 Task: In the sheet Budget Analysis ToolFont size of heading  18 Font style of dataoswald 'Font size of data '9 Alignment of headline & dataAlign center.   Fill color in heading, Red Font color of dataIn the sheet   Apex Sales   book
Action: Mouse moved to (24, 118)
Screenshot: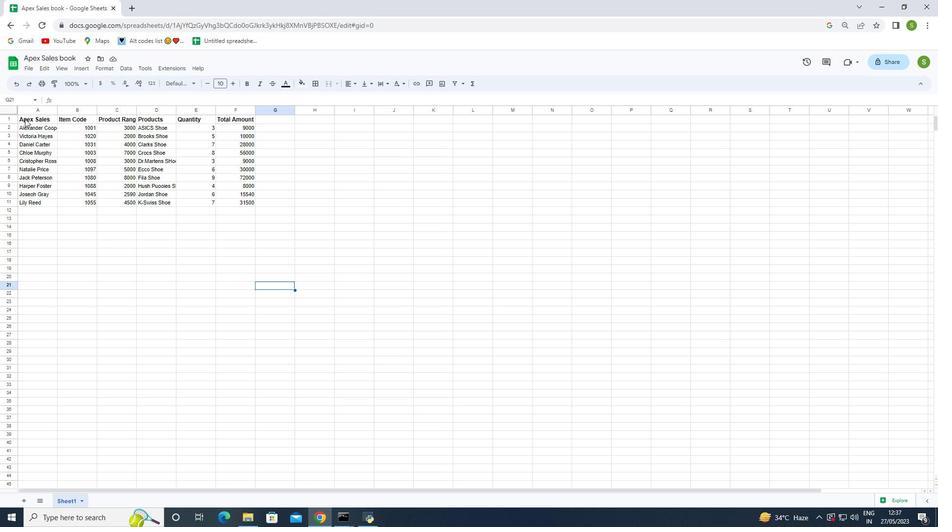 
Action: Mouse pressed left at (24, 118)
Screenshot: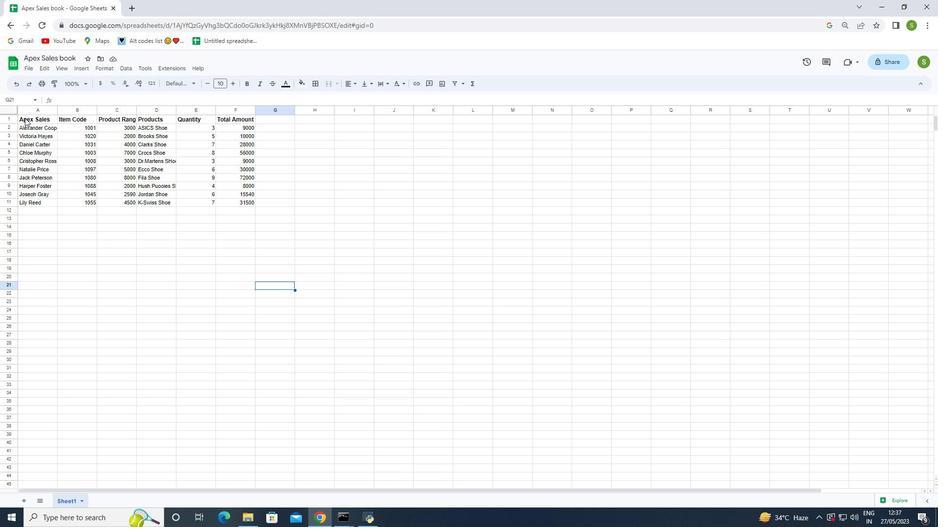 
Action: Mouse moved to (233, 82)
Screenshot: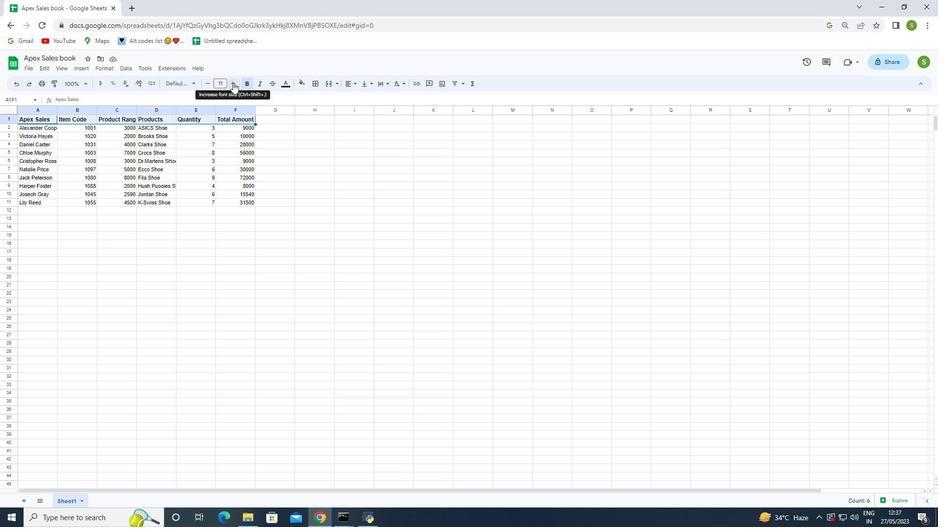 
Action: Mouse pressed left at (233, 82)
Screenshot: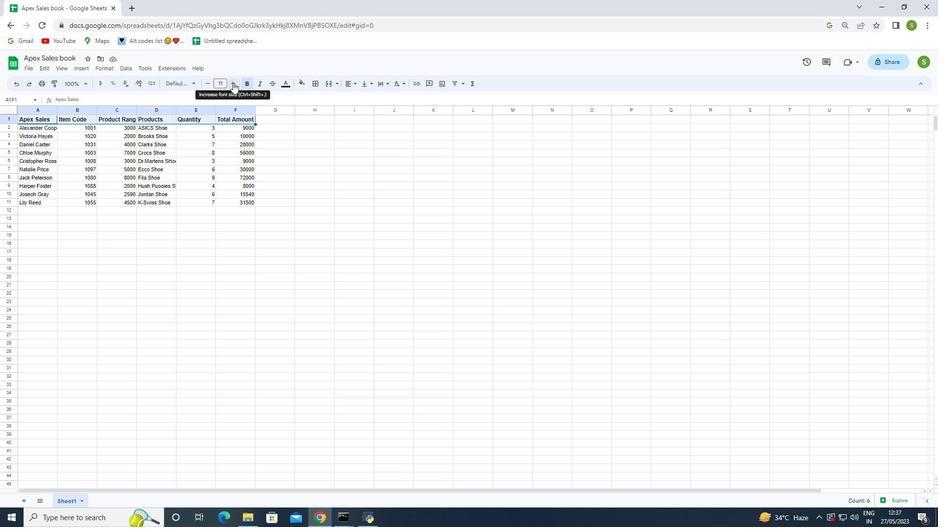 
Action: Mouse pressed left at (233, 82)
Screenshot: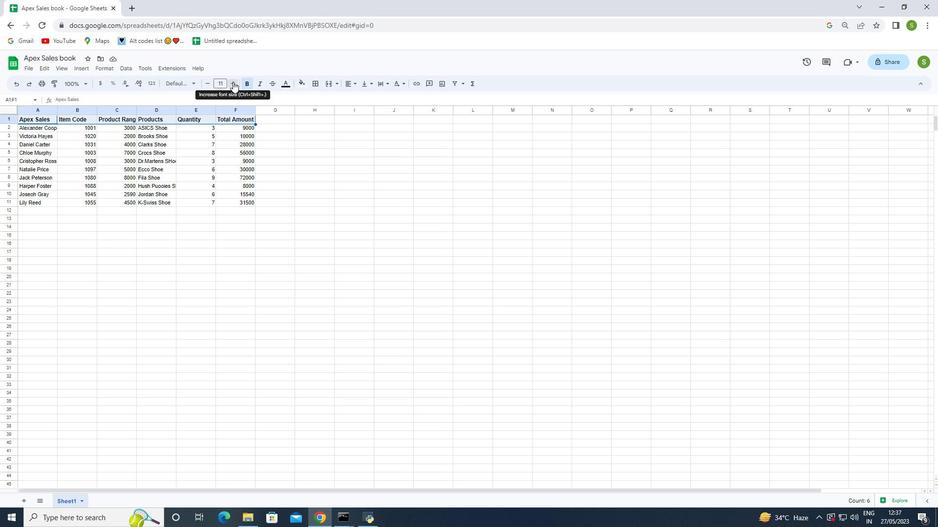 
Action: Mouse pressed left at (233, 82)
Screenshot: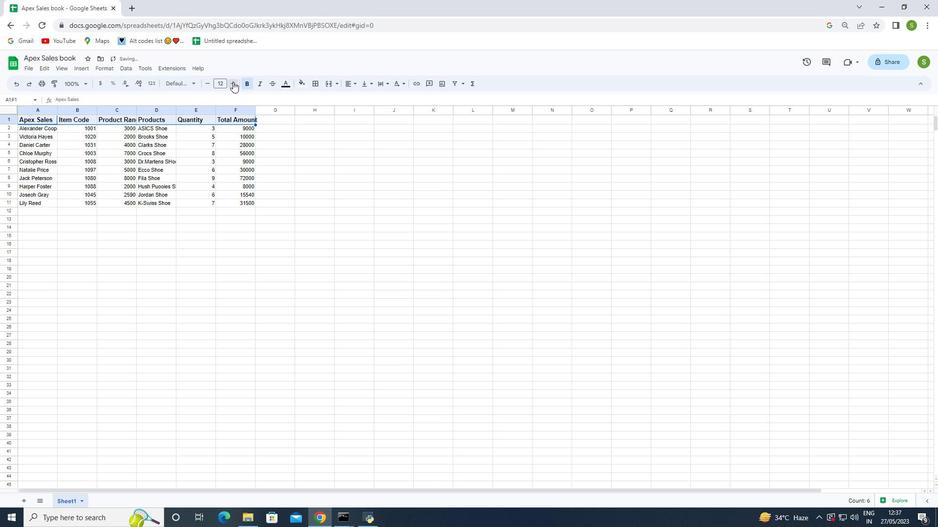 
Action: Mouse pressed left at (233, 82)
Screenshot: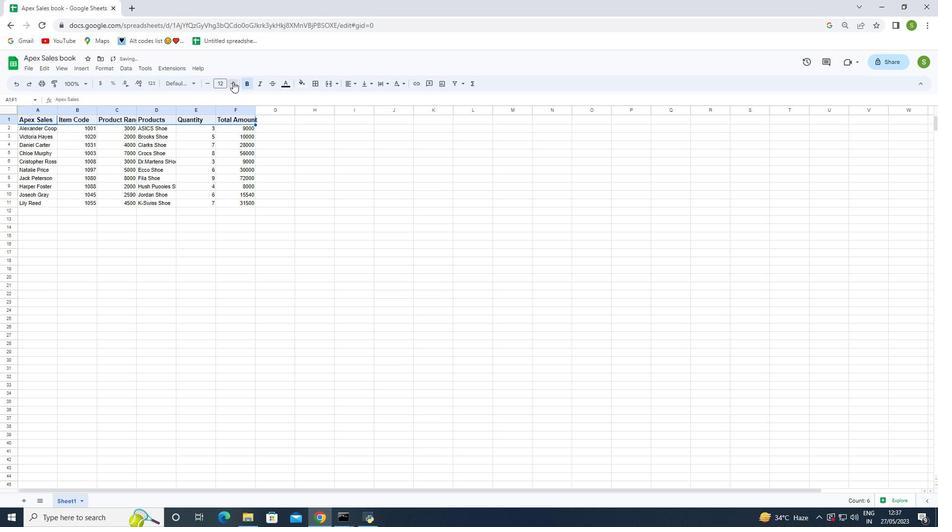 
Action: Mouse pressed left at (233, 82)
Screenshot: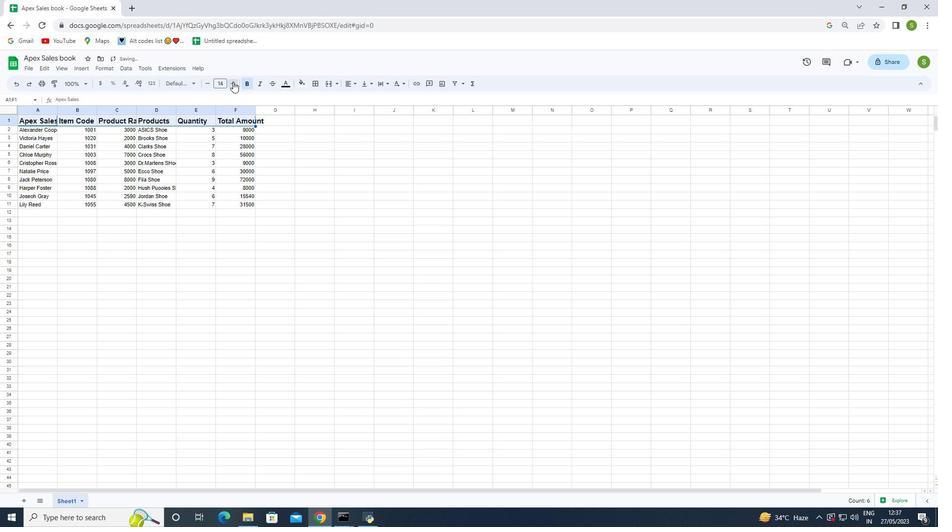 
Action: Mouse moved to (231, 83)
Screenshot: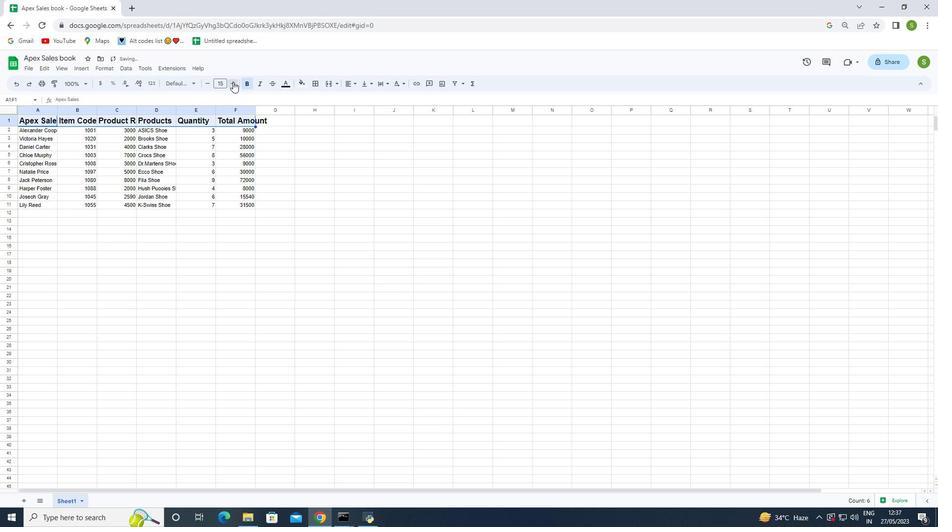 
Action: Mouse pressed left at (231, 83)
Screenshot: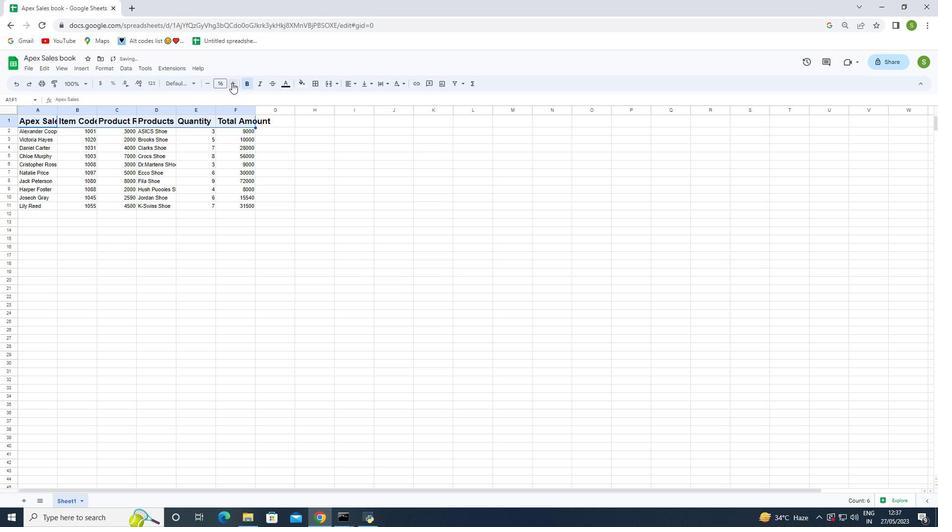 
Action: Mouse pressed left at (231, 83)
Screenshot: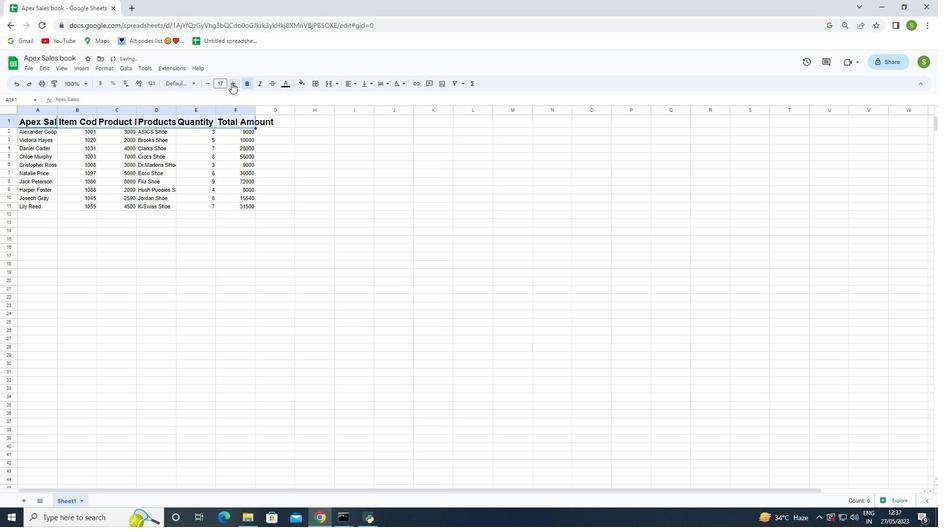 
Action: Mouse moved to (301, 190)
Screenshot: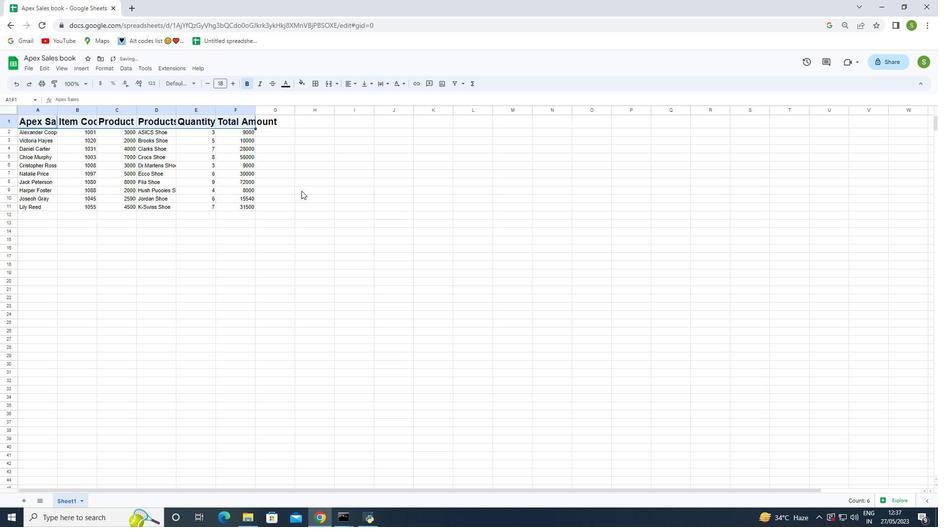 
Action: Mouse pressed left at (301, 190)
Screenshot: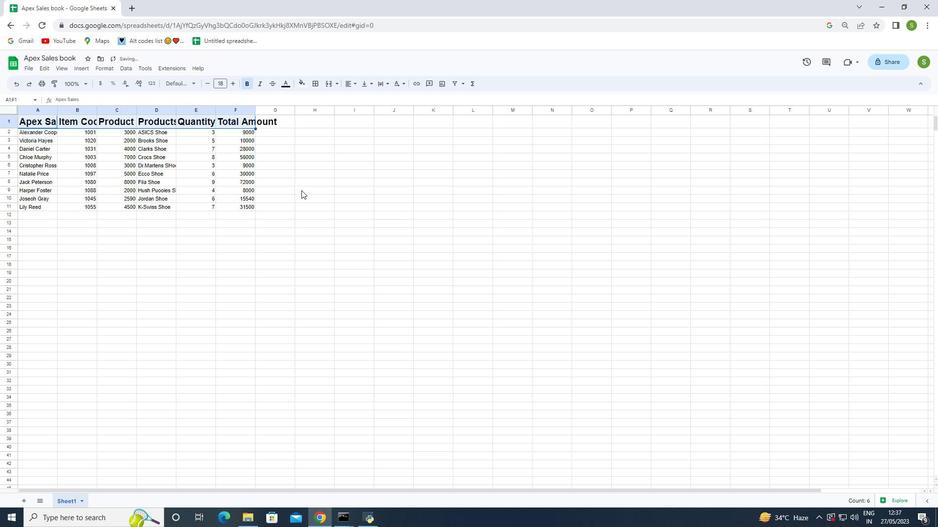 
Action: Mouse moved to (25, 128)
Screenshot: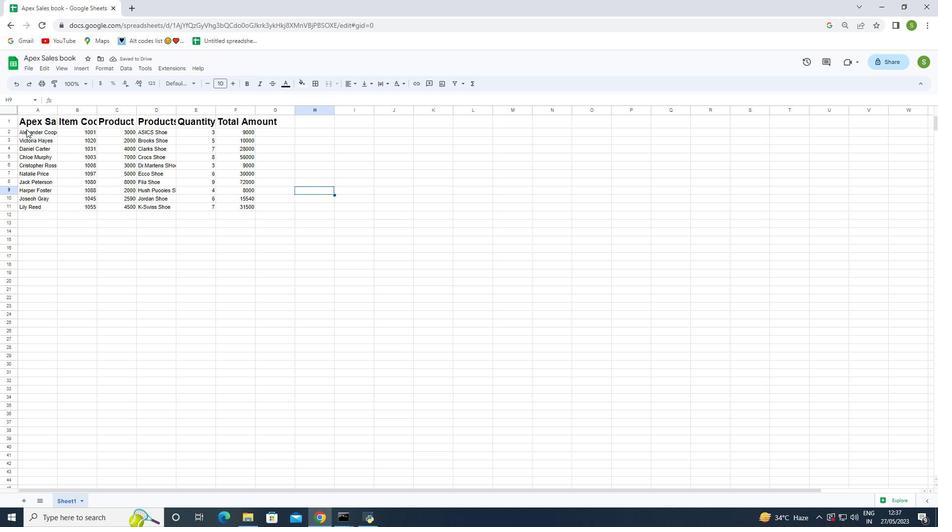 
Action: Mouse pressed left at (25, 128)
Screenshot: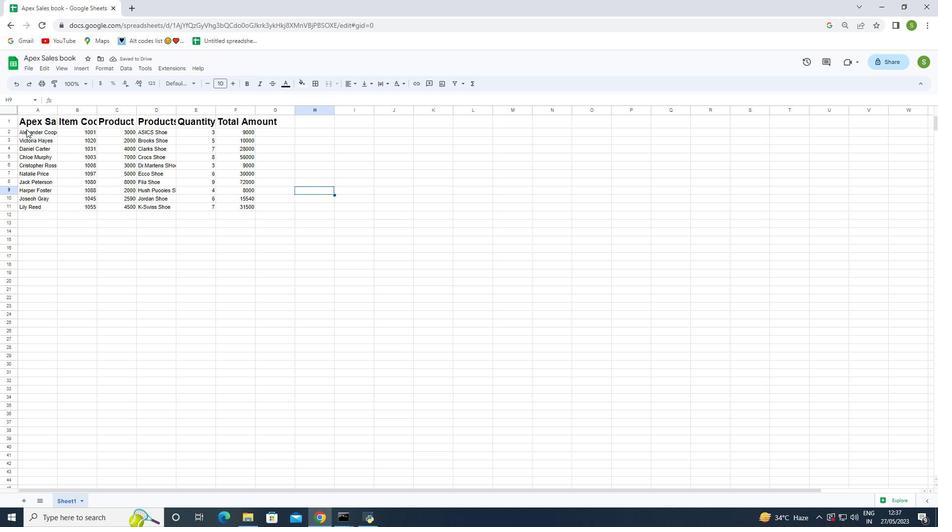 
Action: Mouse moved to (59, 171)
Screenshot: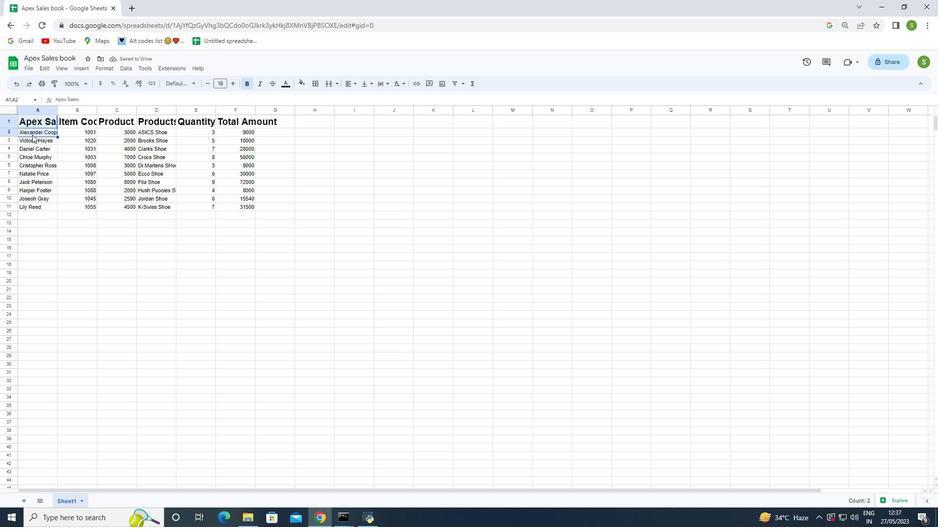 
Action: Mouse pressed left at (59, 171)
Screenshot: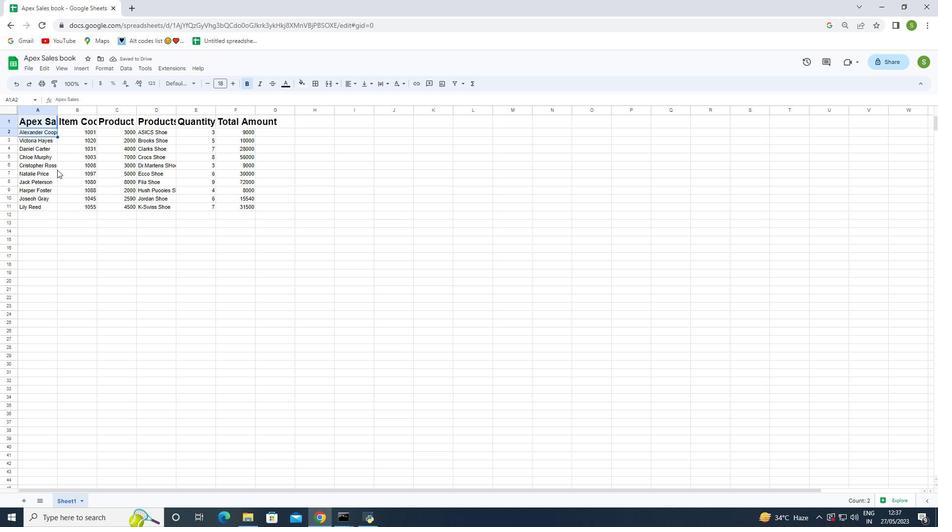 
Action: Mouse moved to (28, 133)
Screenshot: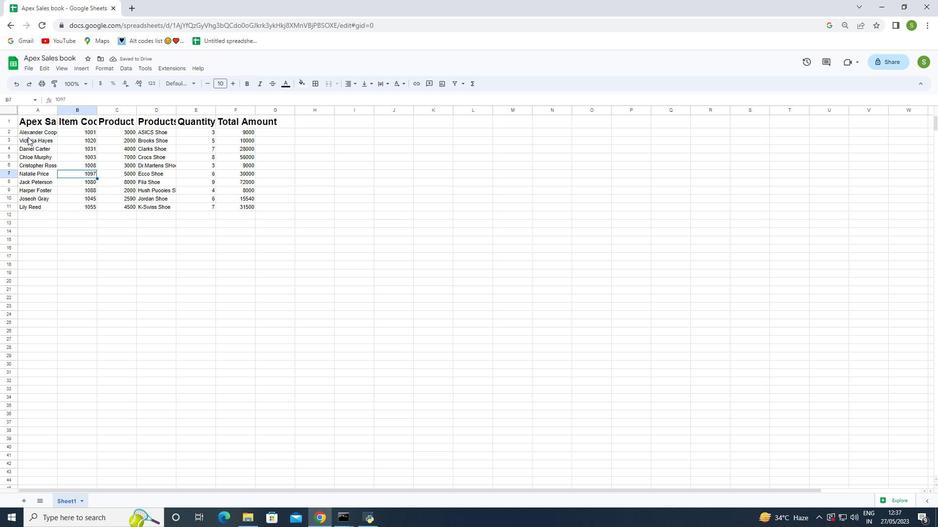 
Action: Mouse pressed left at (28, 133)
Screenshot: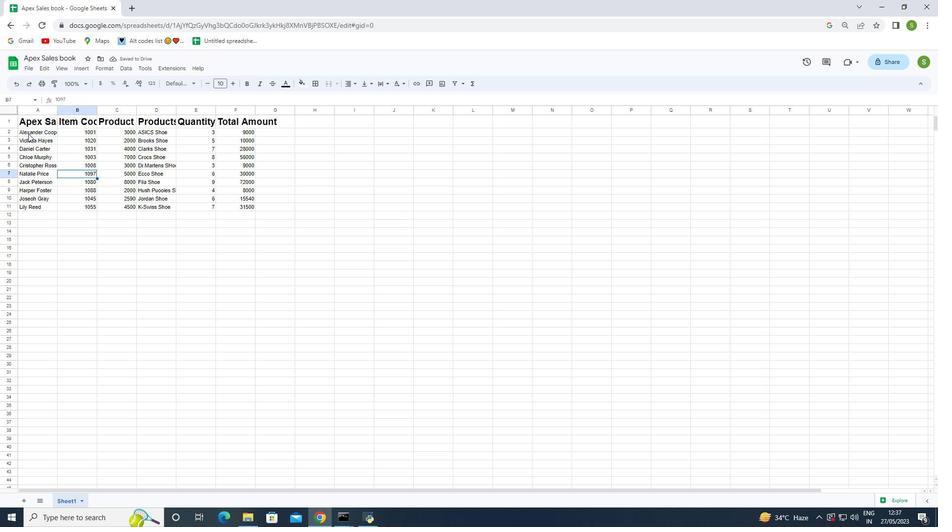 
Action: Mouse moved to (206, 84)
Screenshot: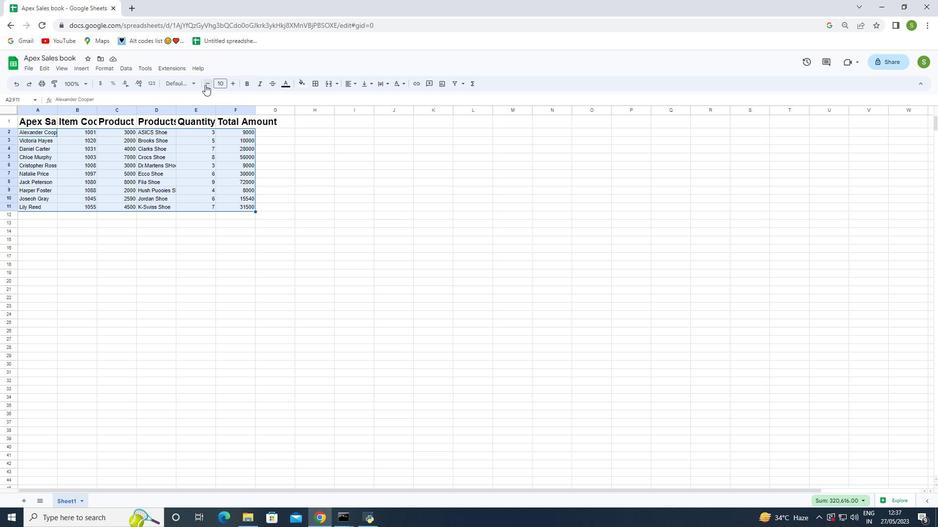 
Action: Mouse pressed left at (206, 84)
Screenshot: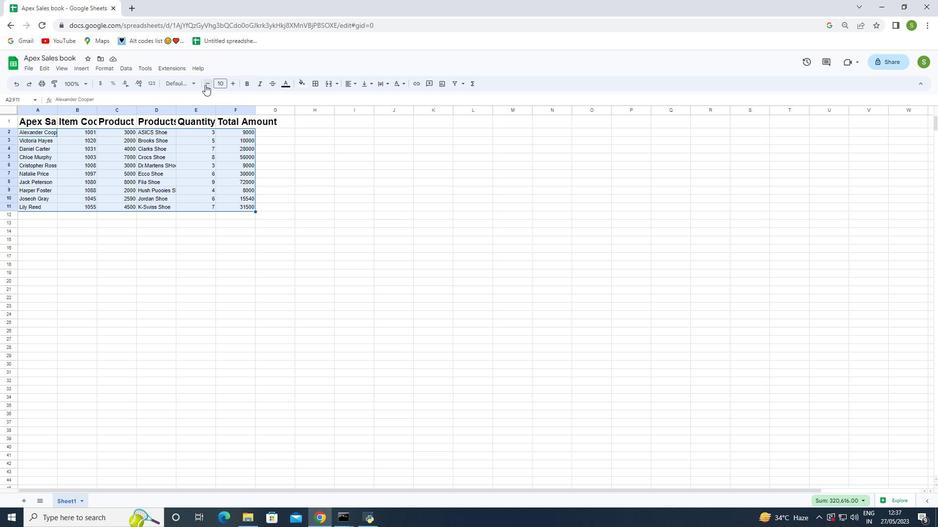 
Action: Mouse moved to (120, 236)
Screenshot: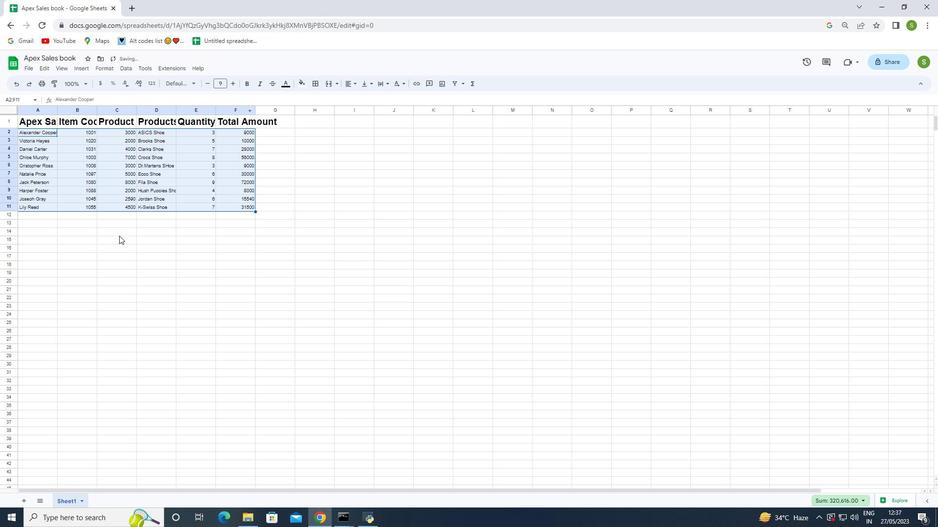 
Action: Mouse pressed left at (120, 236)
Screenshot: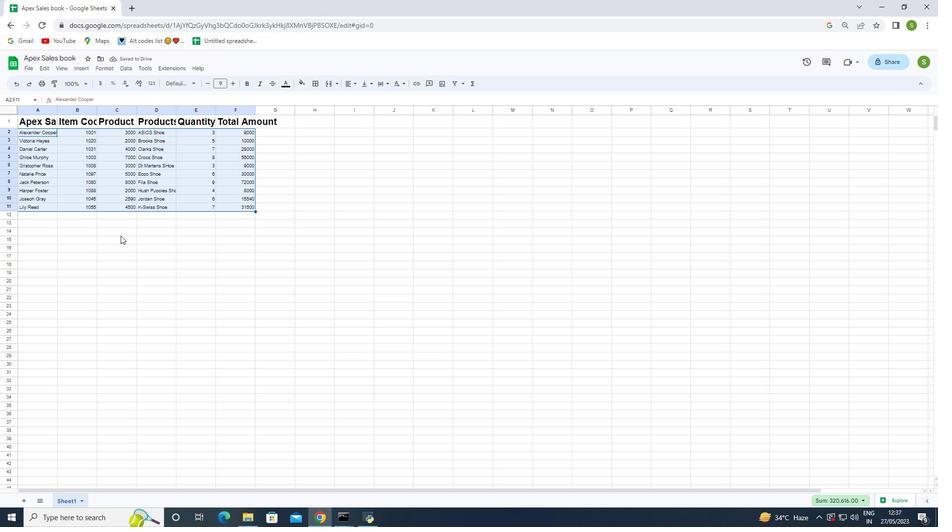 
Action: Mouse moved to (22, 121)
Screenshot: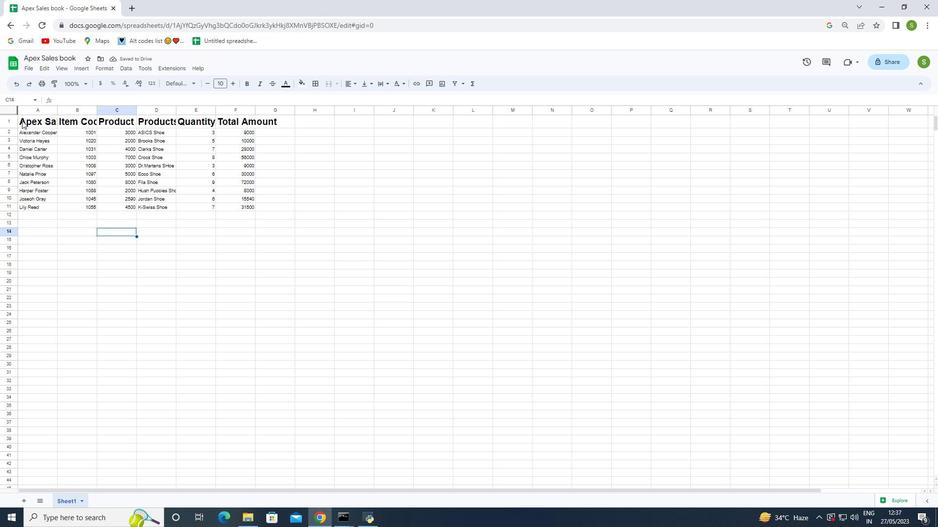 
Action: Mouse pressed left at (22, 121)
Screenshot: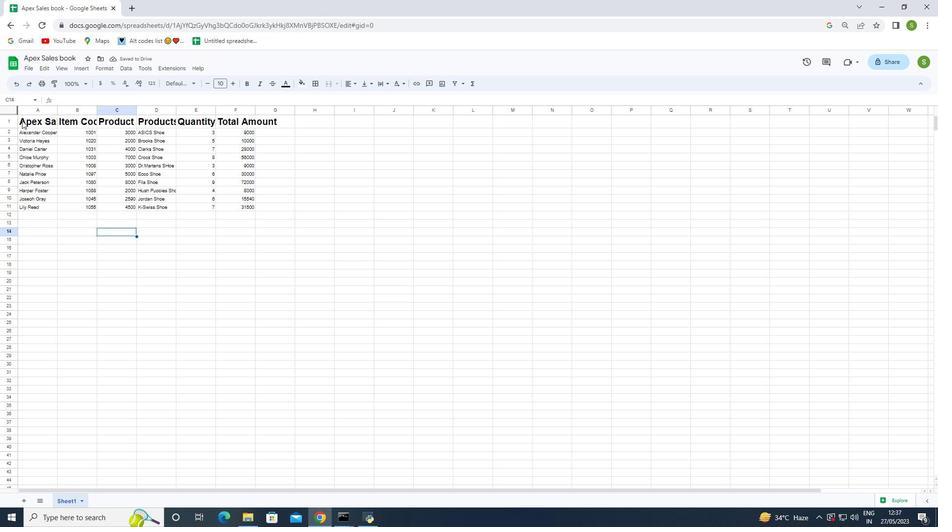 
Action: Mouse moved to (186, 81)
Screenshot: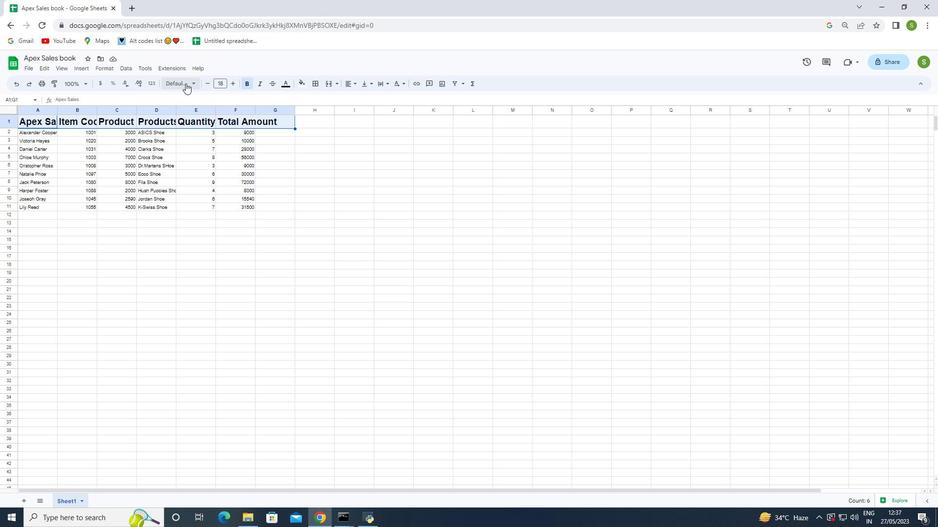 
Action: Mouse pressed left at (186, 81)
Screenshot: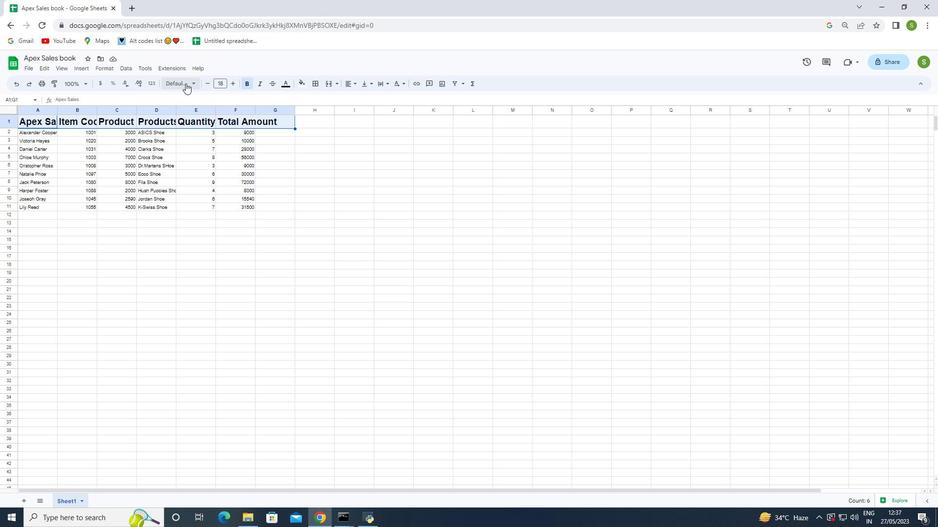 
Action: Mouse moved to (187, 164)
Screenshot: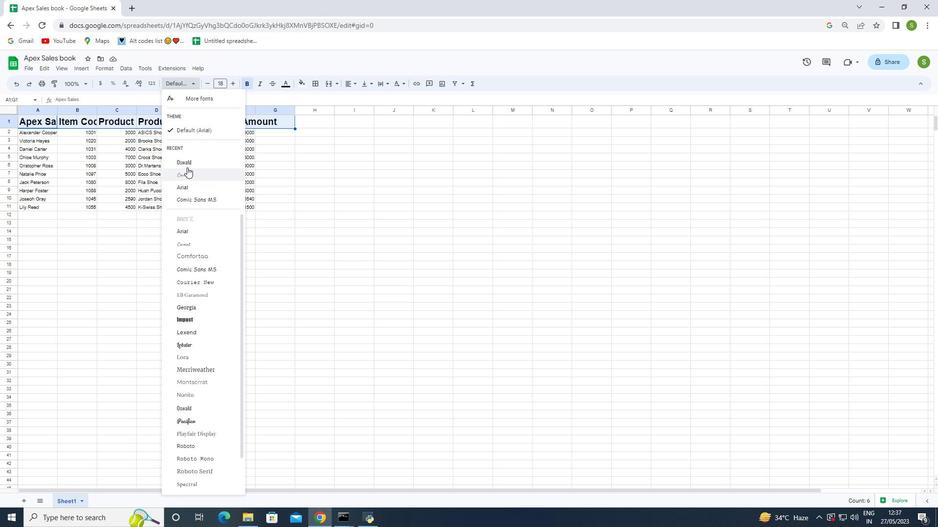 
Action: Mouse pressed left at (187, 164)
Screenshot: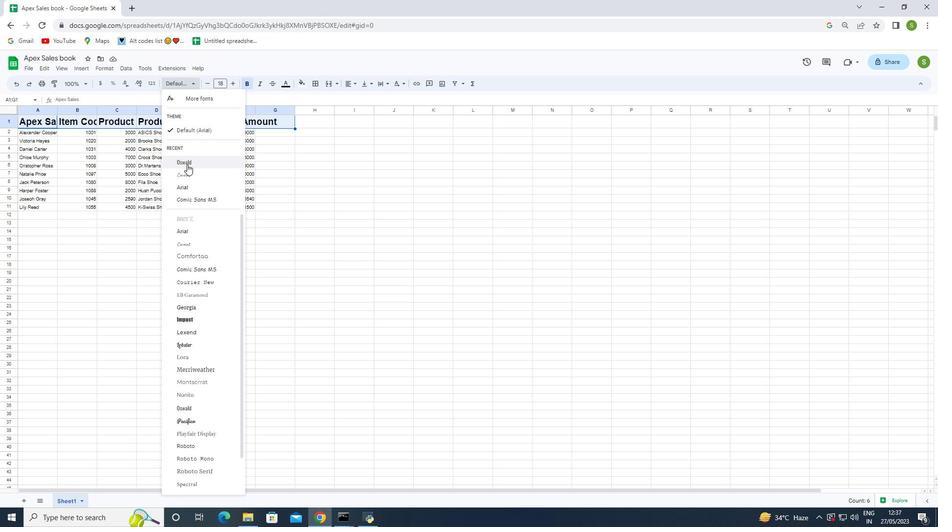 
Action: Mouse moved to (256, 227)
Screenshot: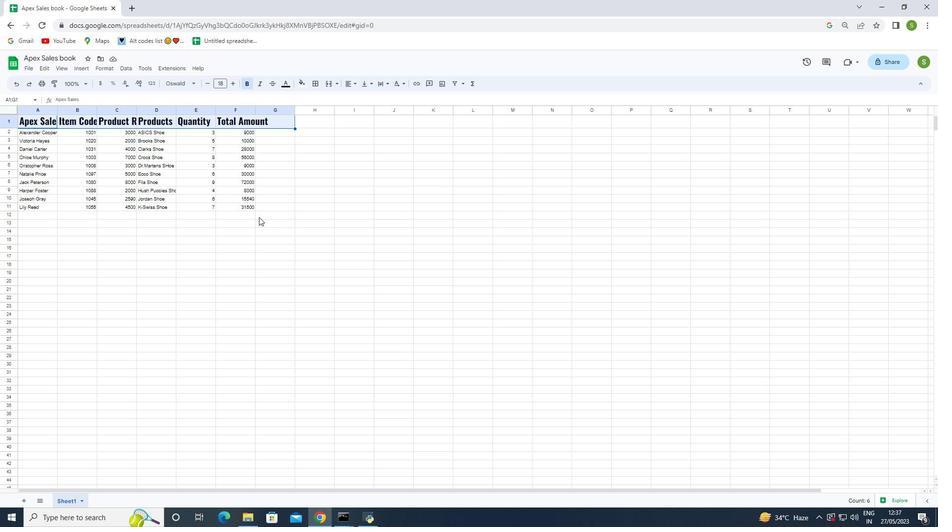 
Action: Mouse pressed left at (256, 227)
Screenshot: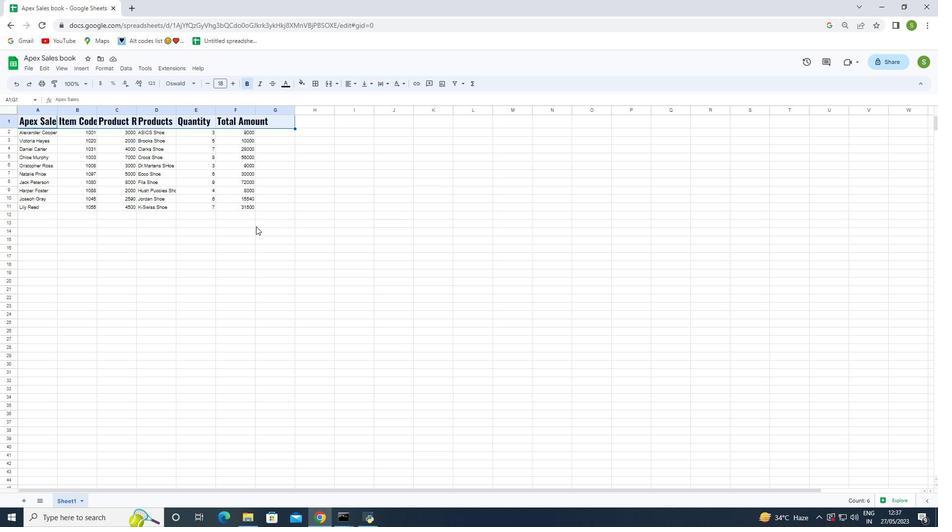
Action: Mouse moved to (7, 111)
Screenshot: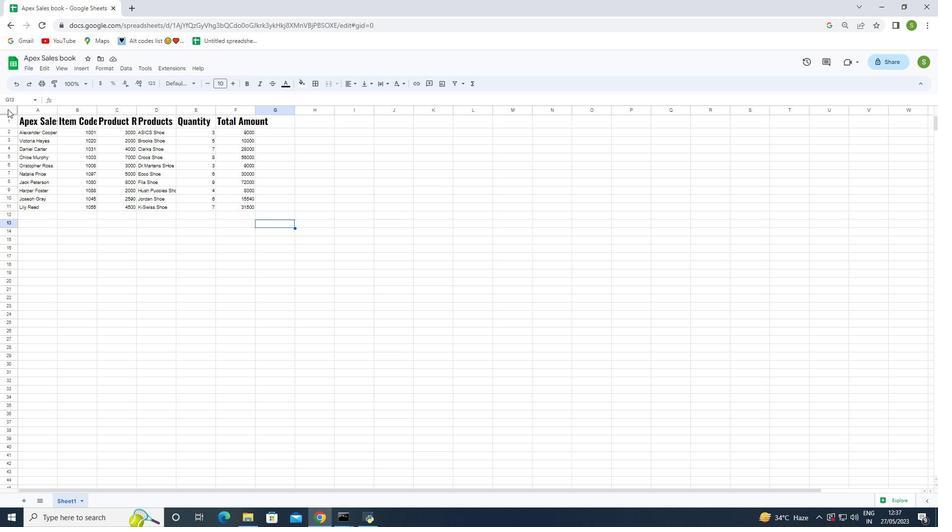 
Action: Mouse pressed left at (7, 111)
Screenshot: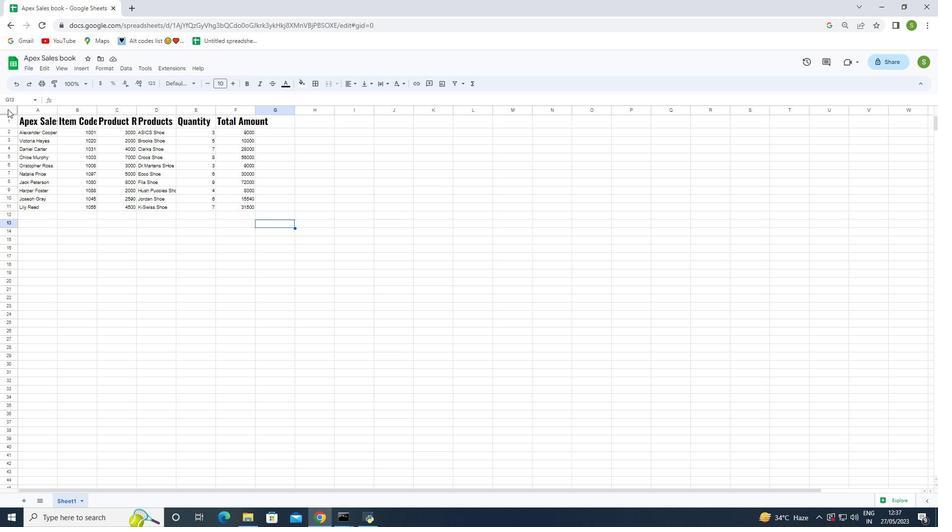 
Action: Mouse moved to (57, 109)
Screenshot: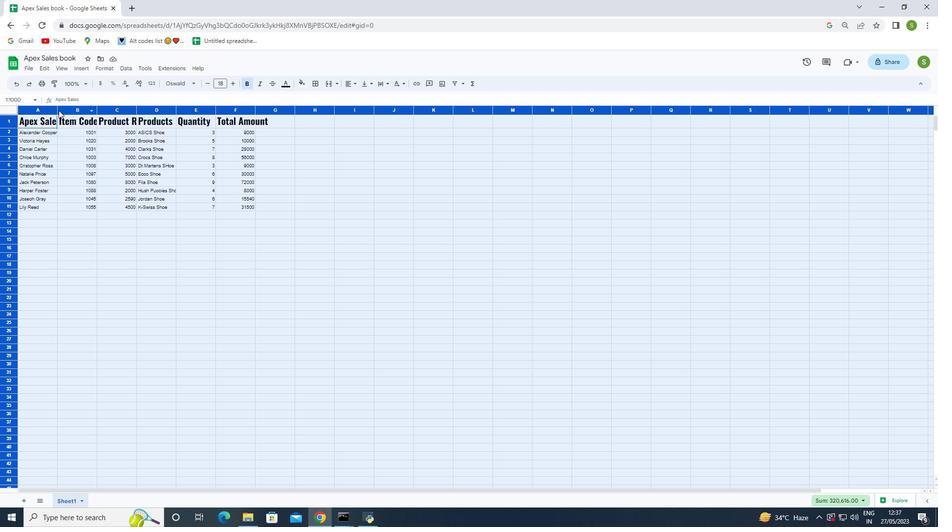 
Action: Mouse pressed left at (57, 109)
Screenshot: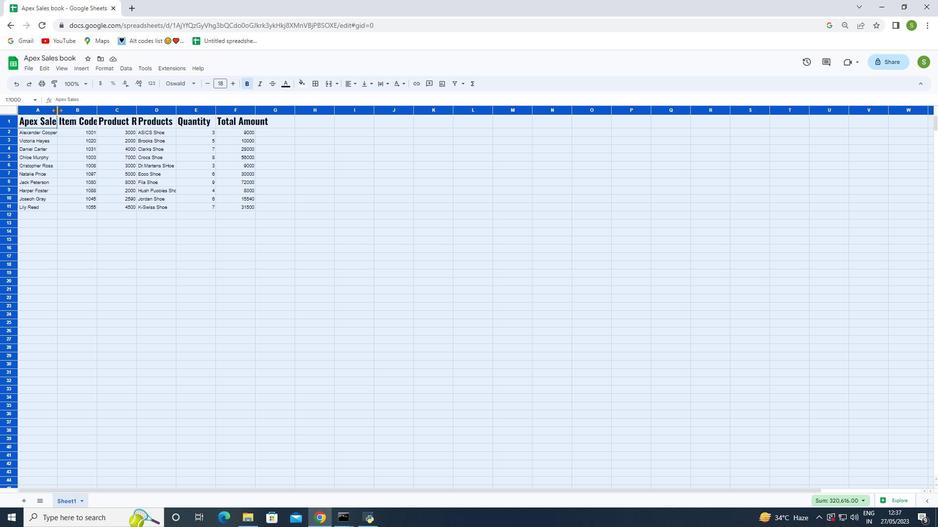
Action: Mouse pressed left at (57, 109)
Screenshot: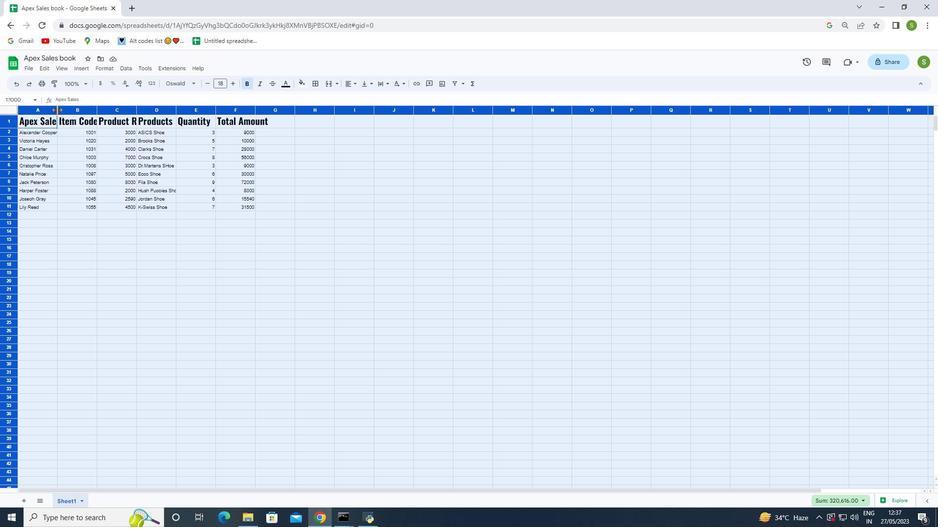 
Action: Mouse moved to (259, 243)
Screenshot: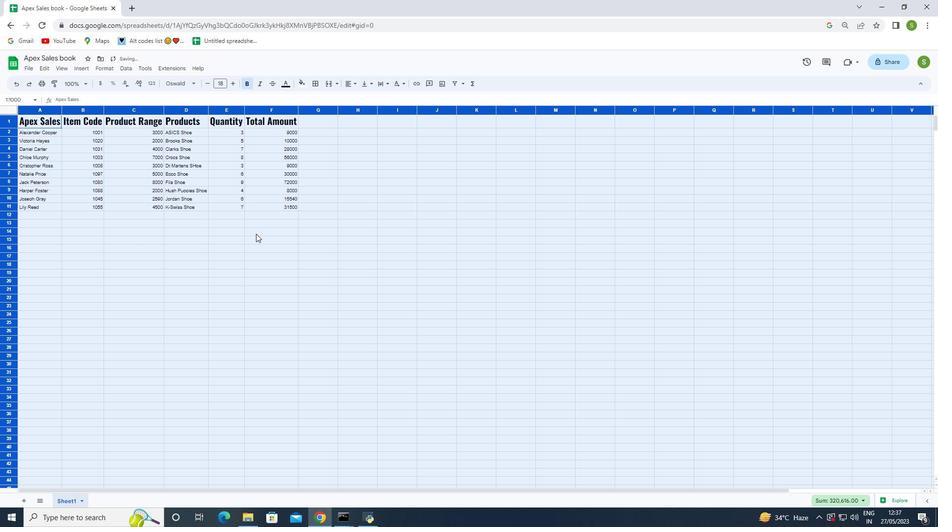 
Action: Mouse pressed left at (259, 243)
Screenshot: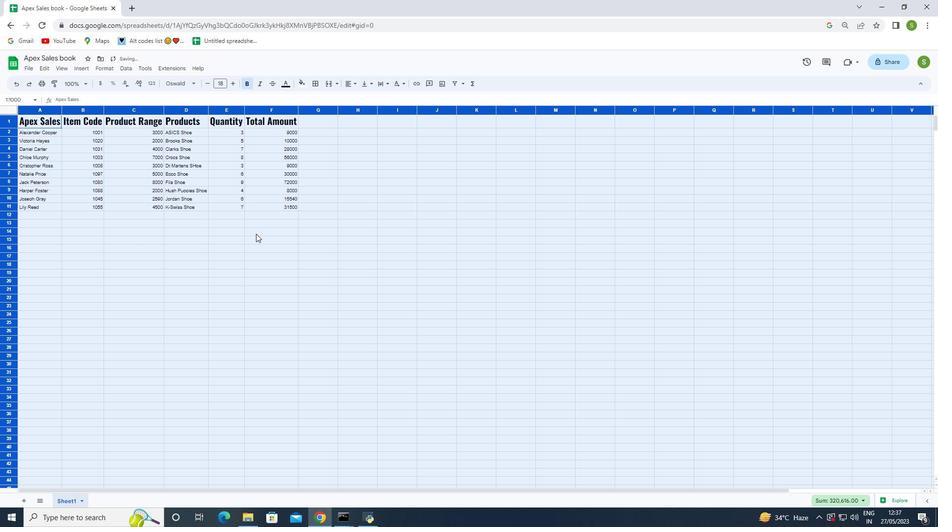 
Action: Mouse moved to (25, 117)
Screenshot: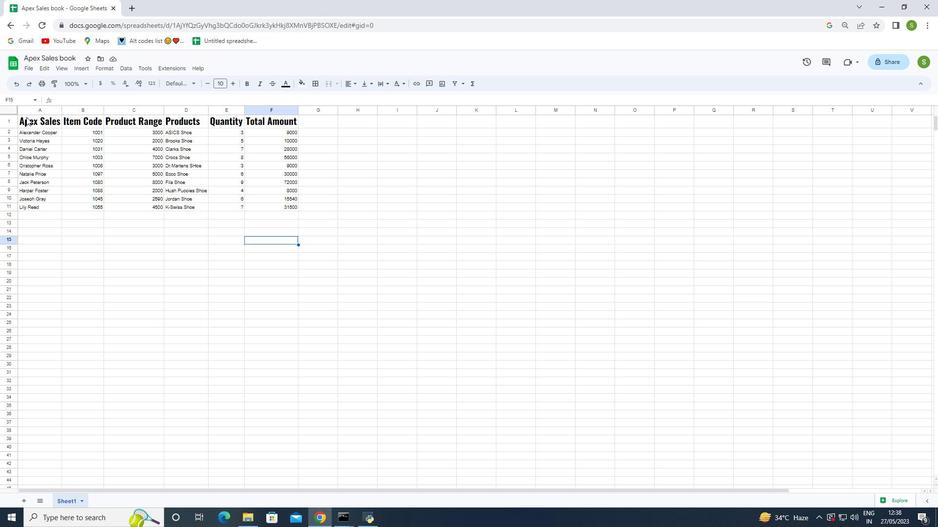 
Action: Mouse pressed left at (25, 117)
Screenshot: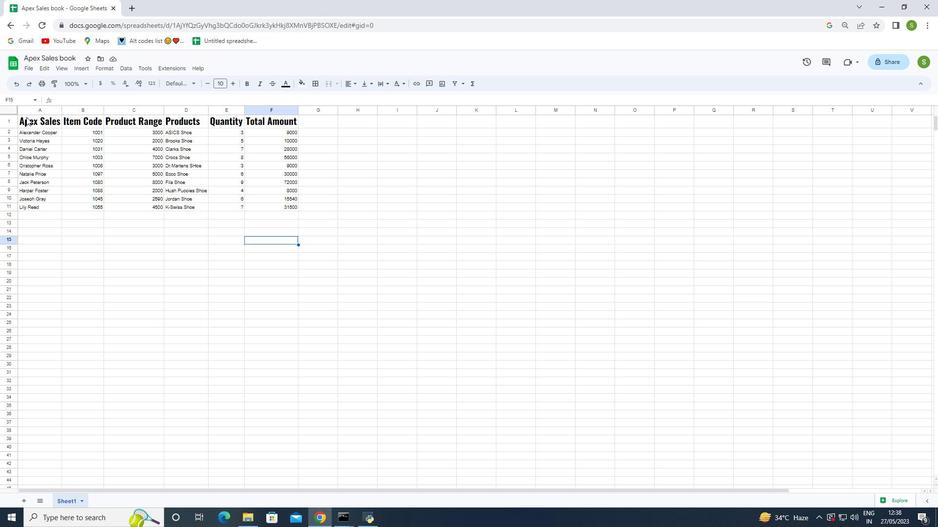 
Action: Mouse moved to (243, 82)
Screenshot: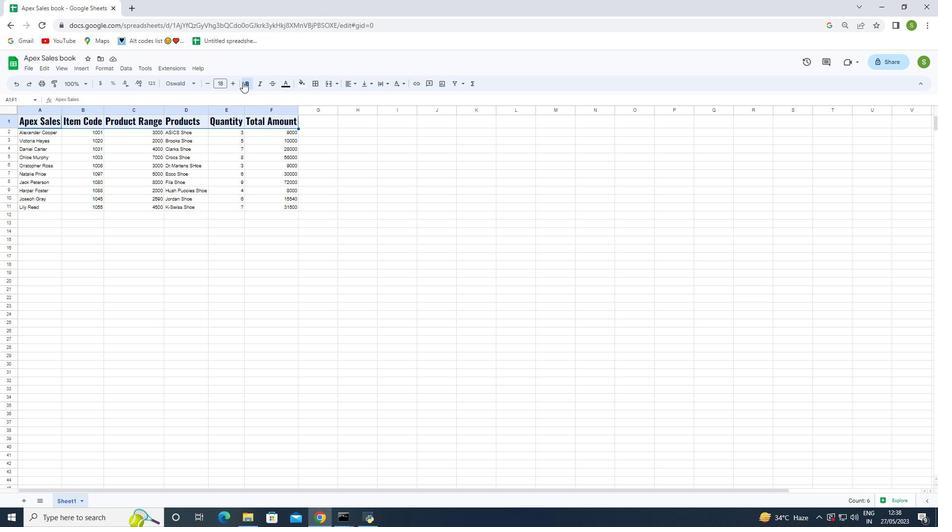 
Action: Mouse pressed left at (243, 82)
Screenshot: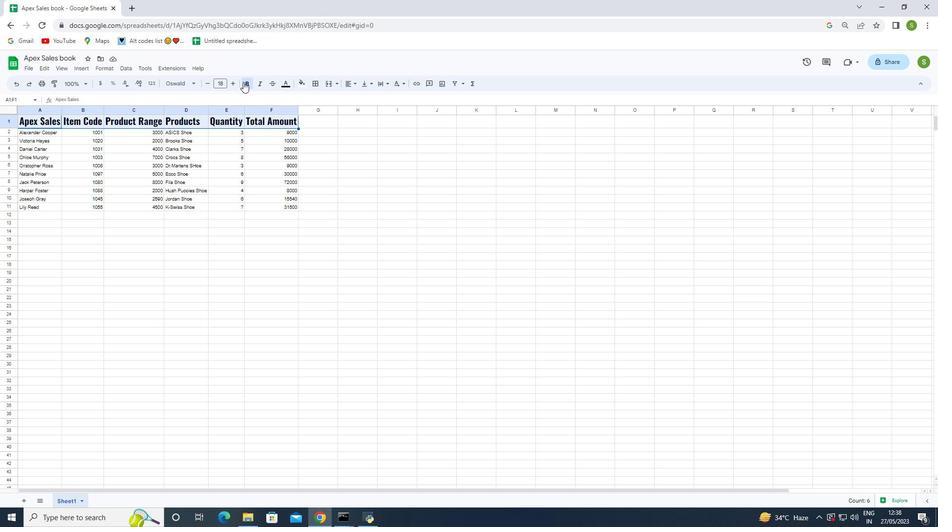 
Action: Mouse moved to (287, 84)
Screenshot: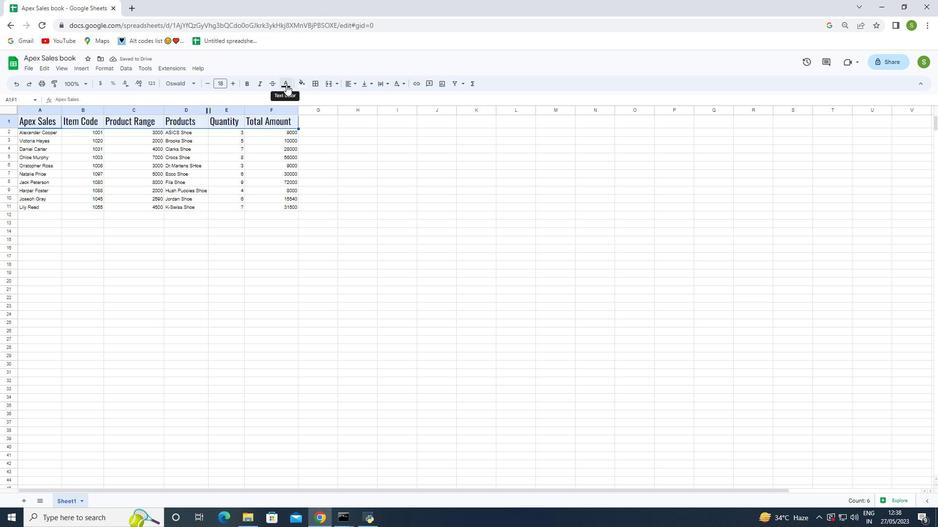 
Action: Mouse pressed left at (287, 84)
Screenshot: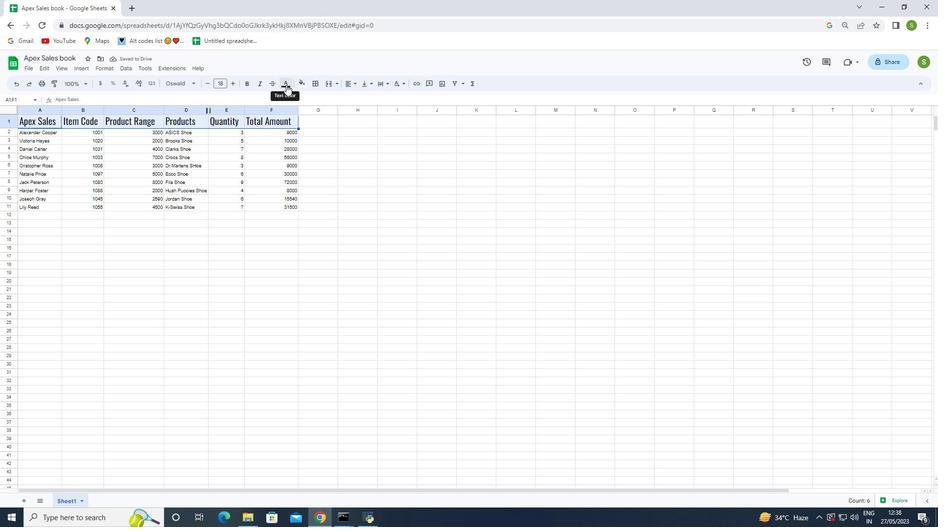 
Action: Mouse moved to (296, 116)
Screenshot: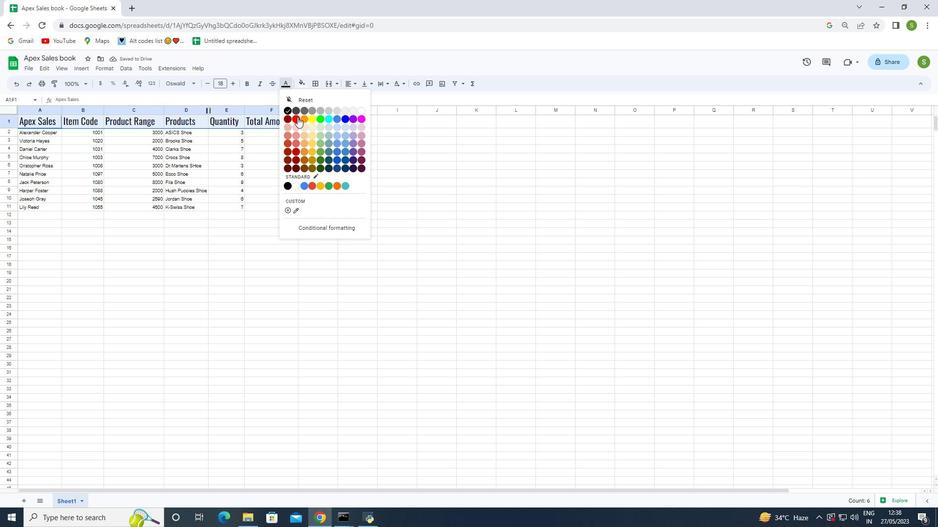 
Action: Mouse pressed left at (296, 116)
Screenshot: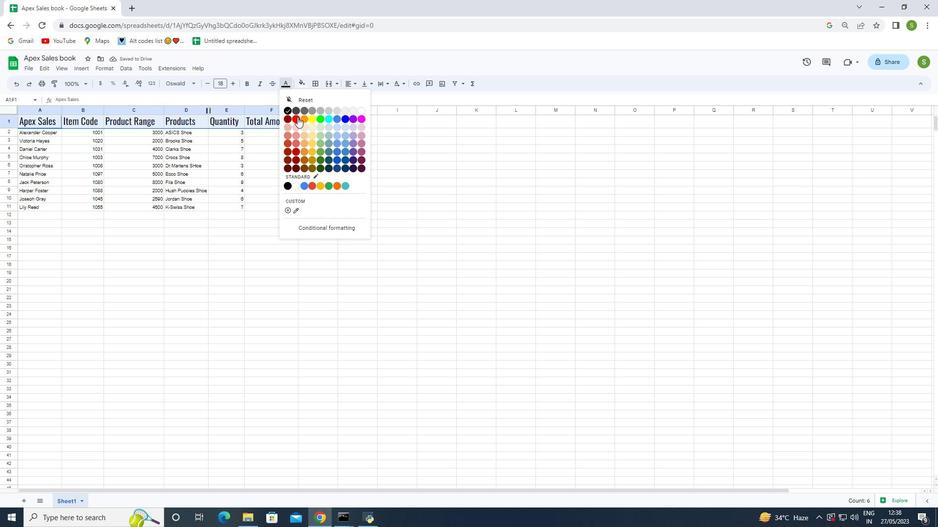 
Action: Mouse moved to (325, 183)
Screenshot: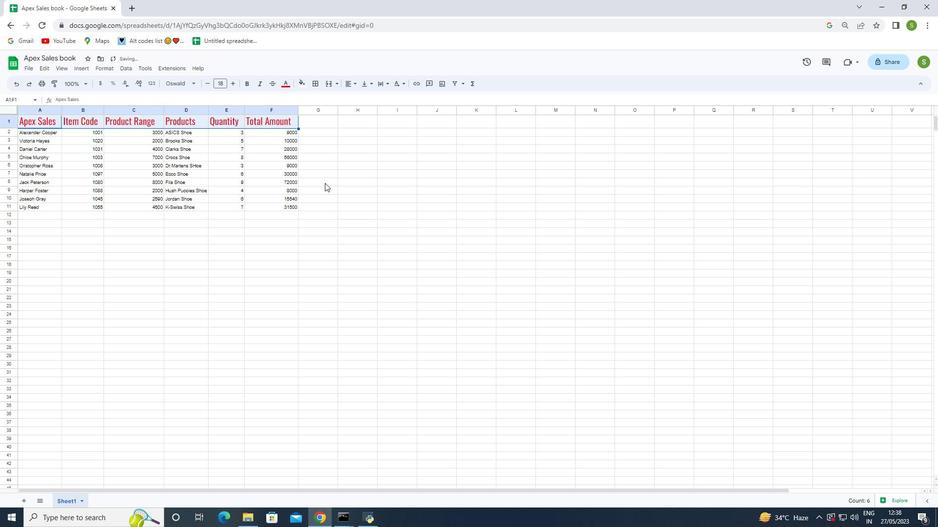 
Action: Mouse pressed left at (325, 183)
Screenshot: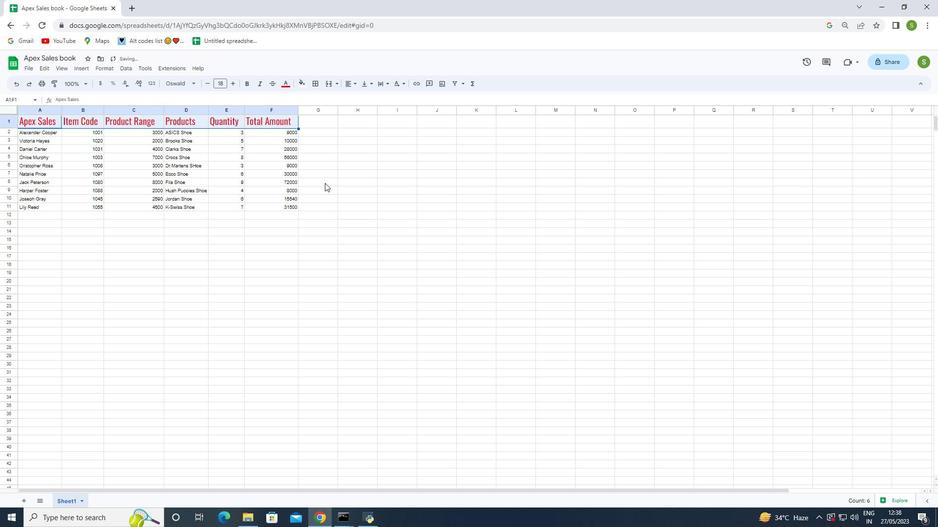 
Action: Mouse moved to (23, 123)
Screenshot: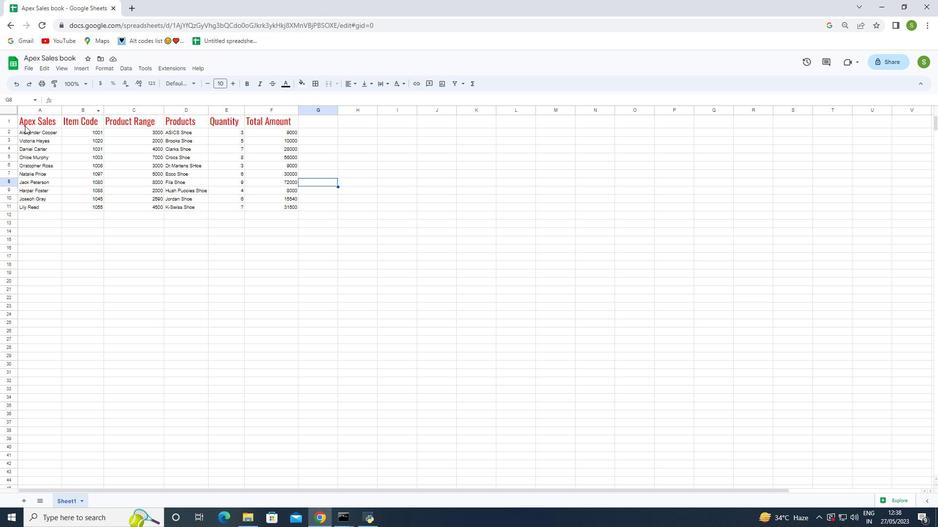 
Action: Mouse pressed left at (23, 123)
Screenshot: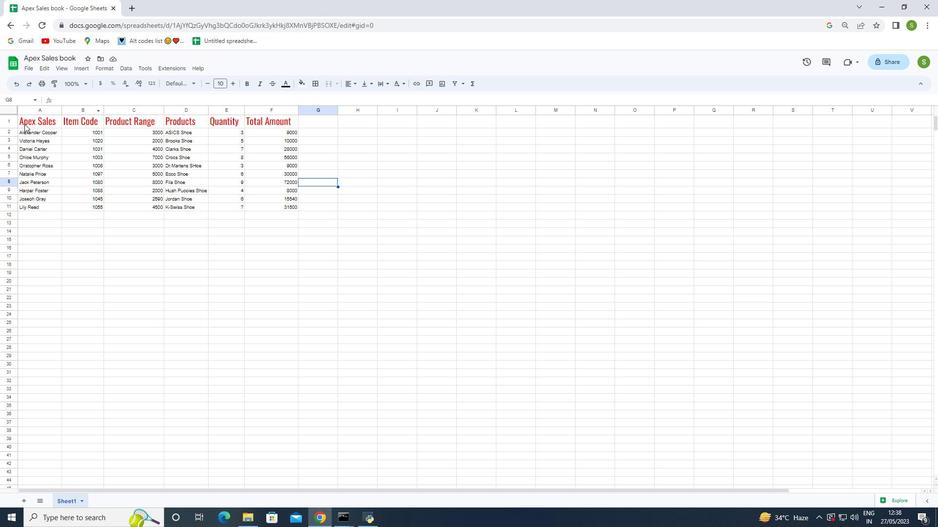 
Action: Mouse moved to (440, 84)
Screenshot: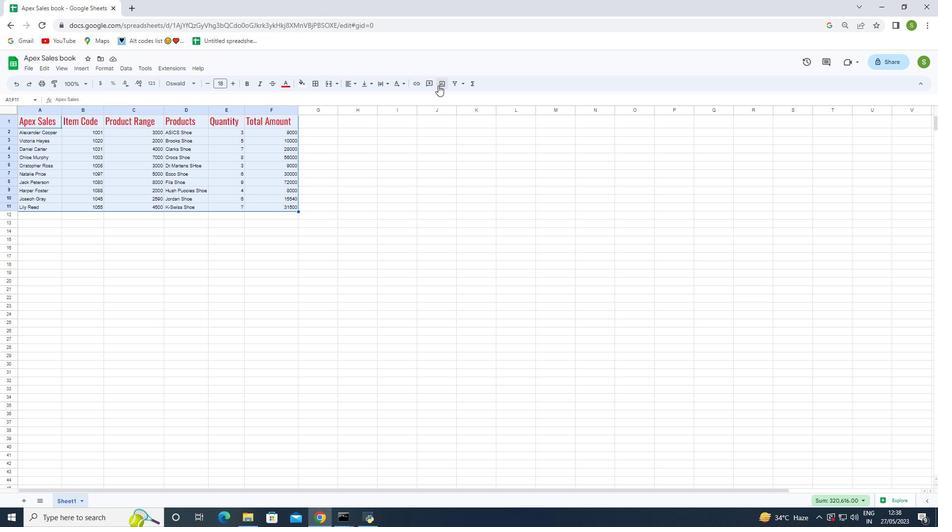 
Action: Mouse pressed left at (440, 84)
Screenshot: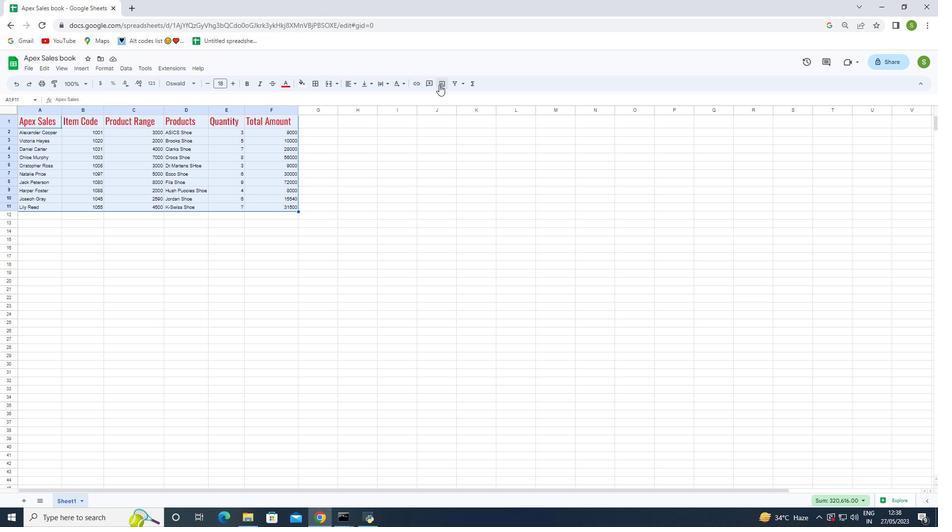 
Action: Mouse moved to (854, 237)
Screenshot: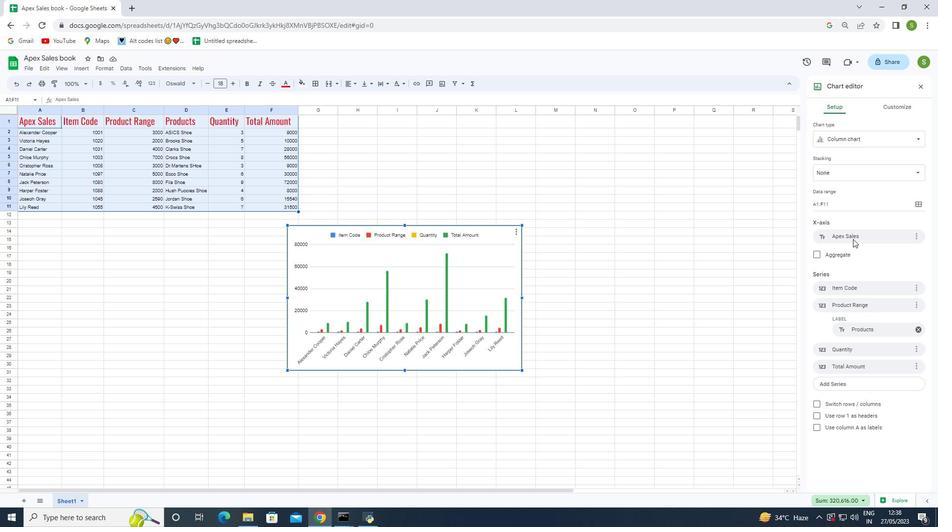 
Action: Mouse pressed left at (854, 237)
Screenshot: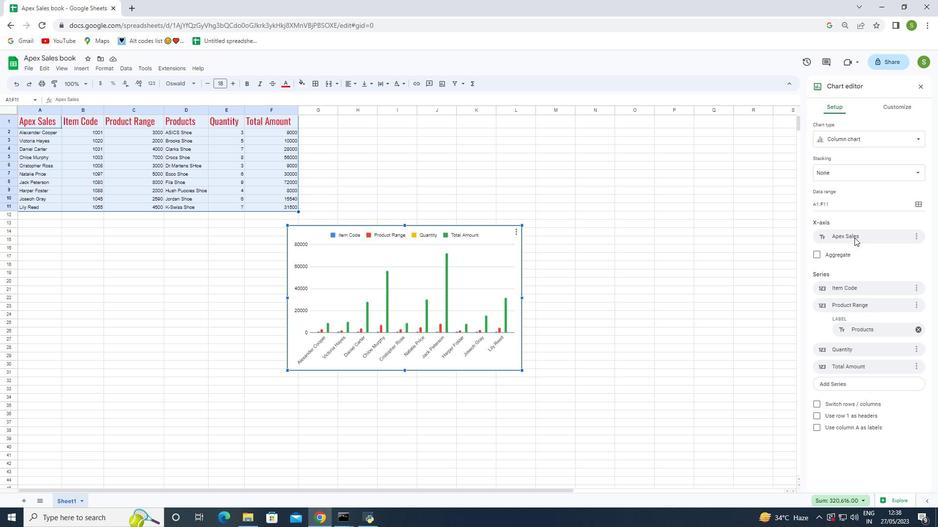
Action: Mouse moved to (848, 237)
Screenshot: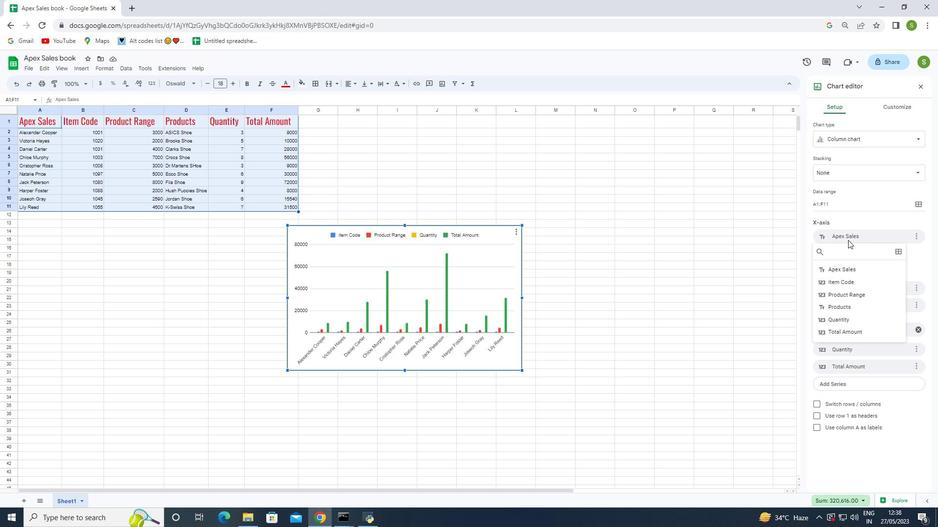 
Action: Mouse pressed left at (848, 237)
Screenshot: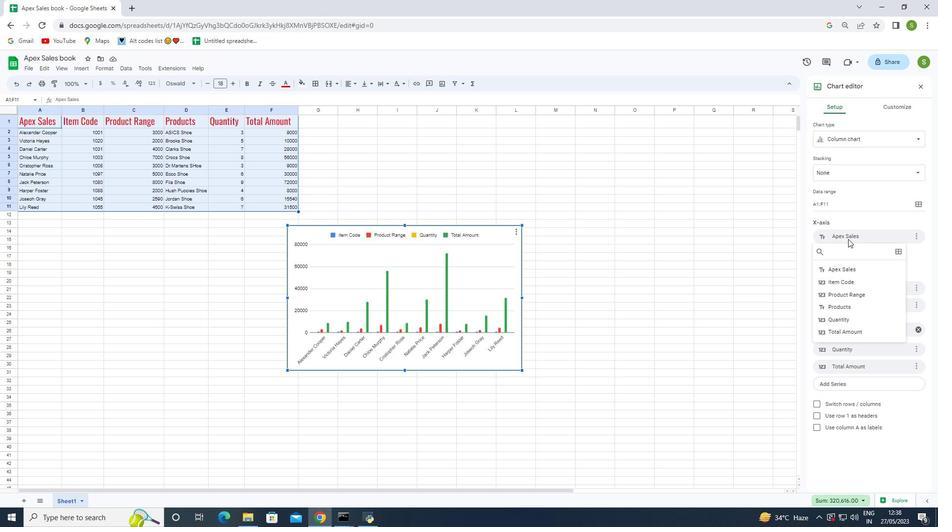 
Action: Mouse moved to (879, 146)
Screenshot: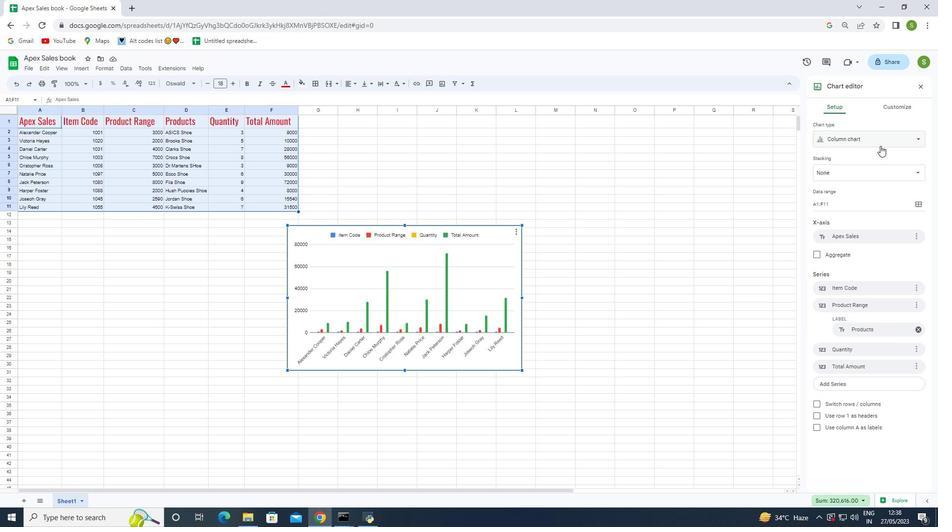 
Action: Mouse pressed left at (879, 146)
Screenshot: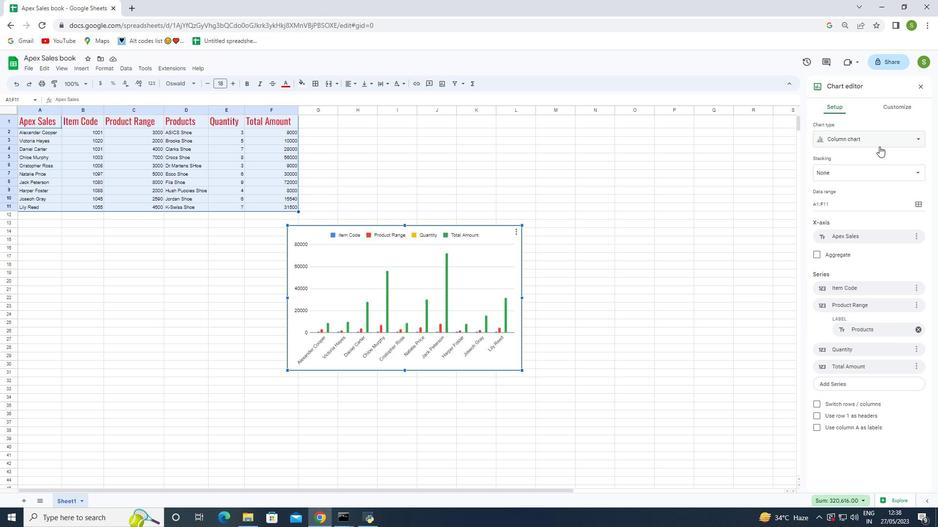 
Action: Mouse moved to (867, 279)
Screenshot: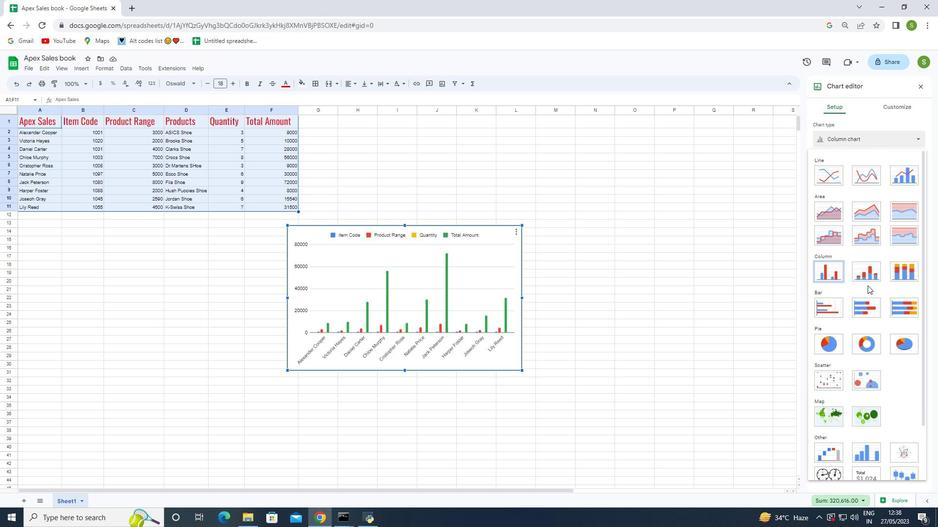 
Action: Mouse pressed left at (867, 279)
Screenshot: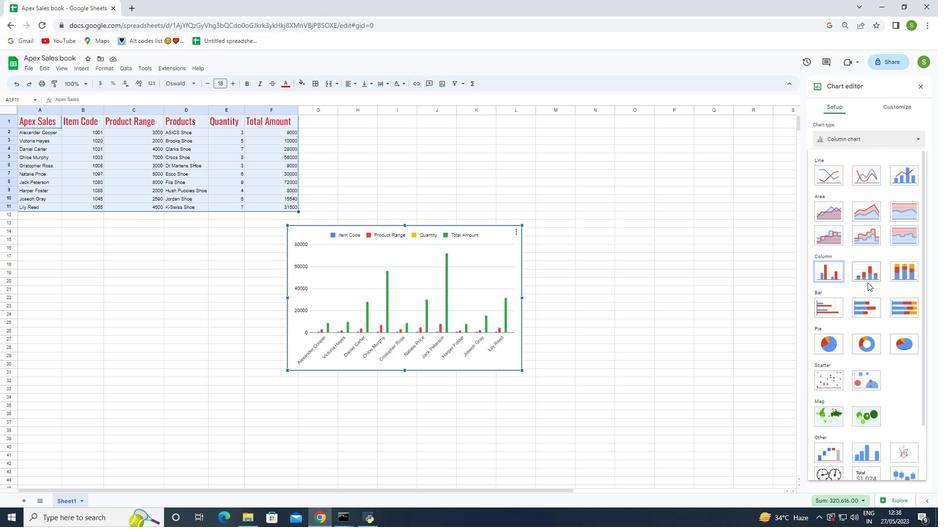 
Action: Mouse moved to (466, 246)
Screenshot: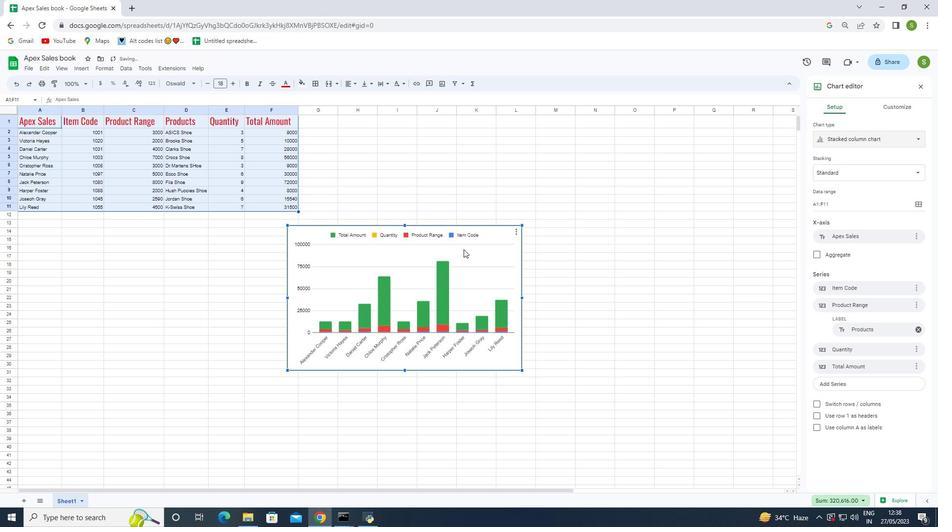 
Action: Mouse pressed left at (466, 246)
Screenshot: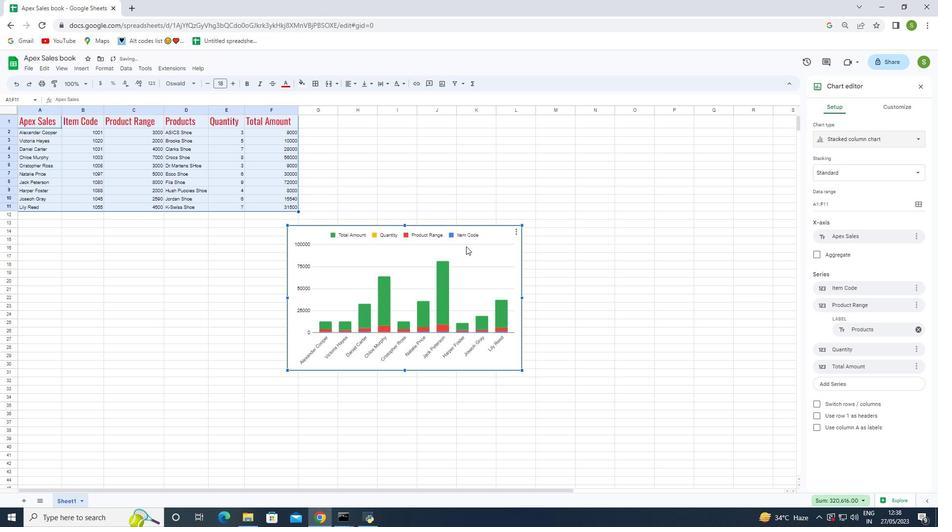 
Action: Mouse moved to (253, 307)
Screenshot: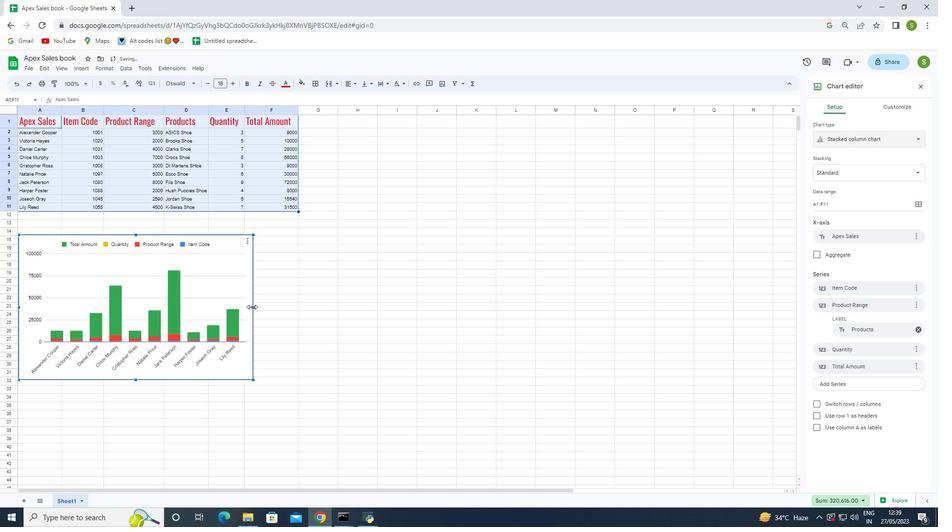 
Action: Mouse pressed left at (253, 307)
Screenshot: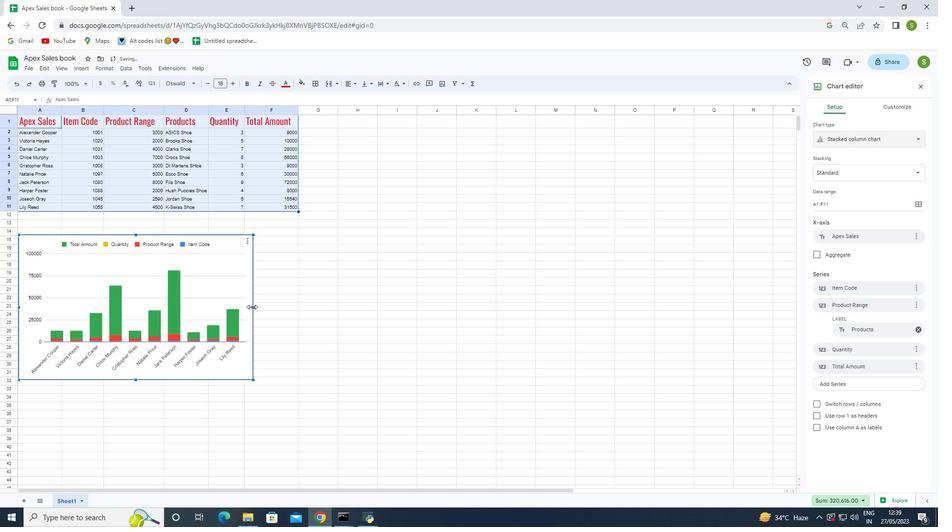 
Action: Mouse moved to (340, 319)
Screenshot: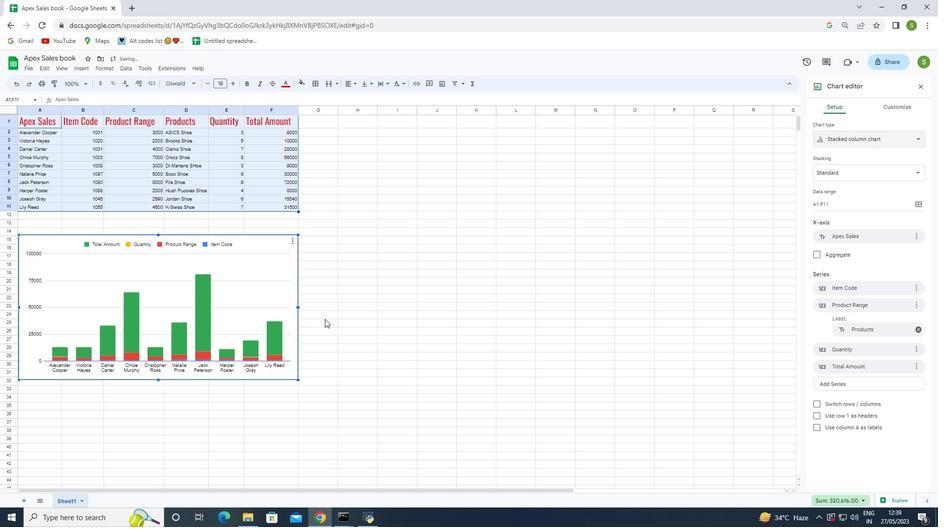 
Action: Mouse pressed left at (340, 319)
Screenshot: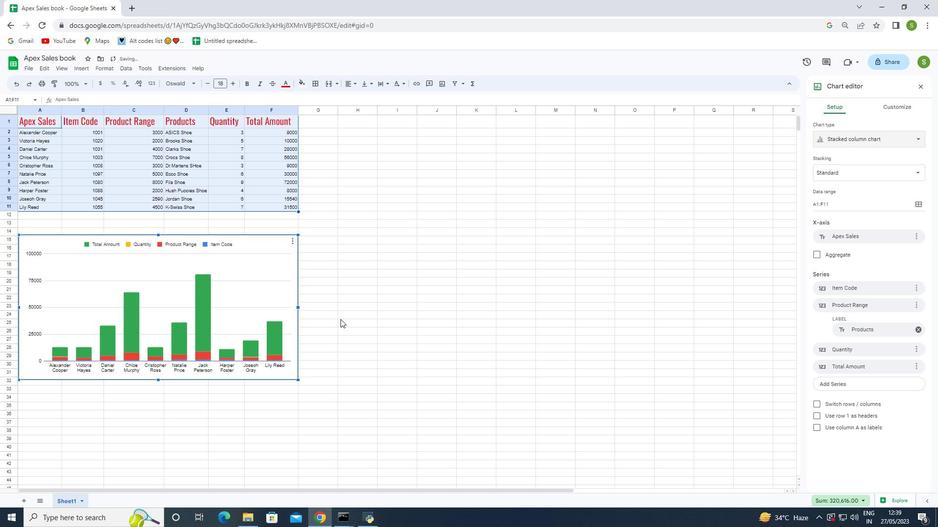 
Action: Mouse moved to (358, 305)
Screenshot: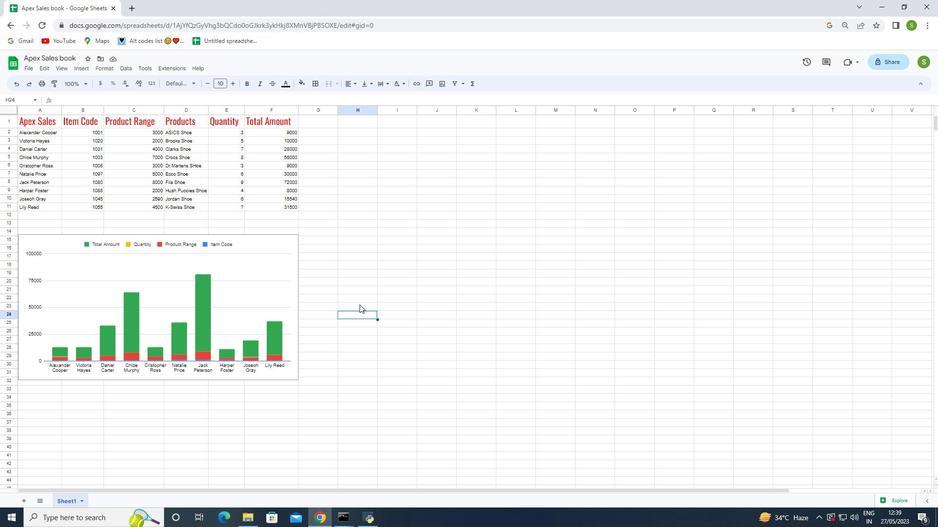 
